 Task: Use Ferry Fog Horn Effect in this video Movie B.mp4
Action: Mouse pressed left at (302, 145)
Screenshot: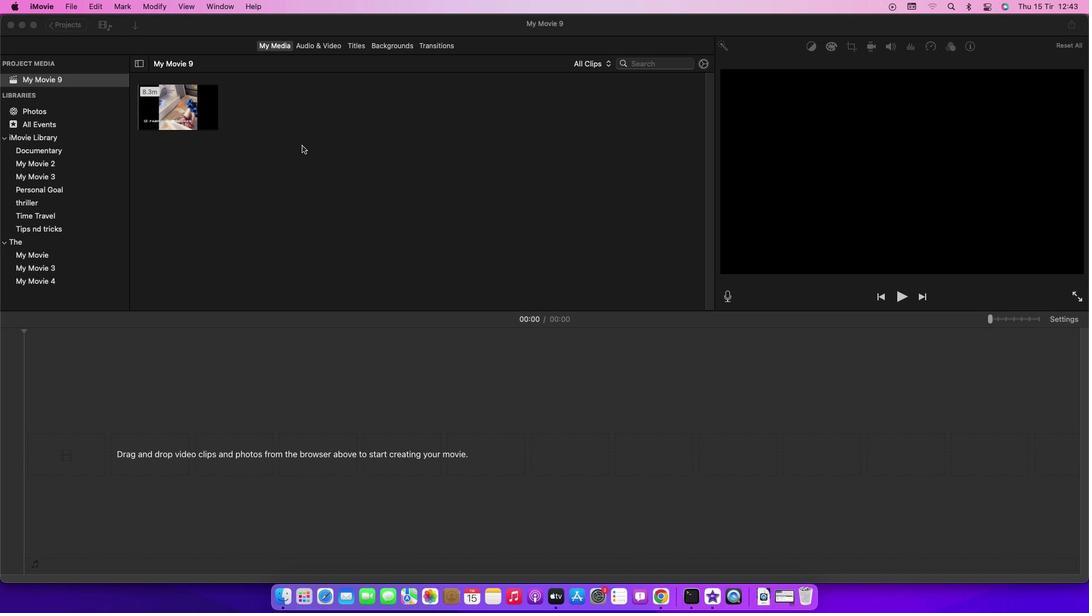 
Action: Mouse moved to (170, 111)
Screenshot: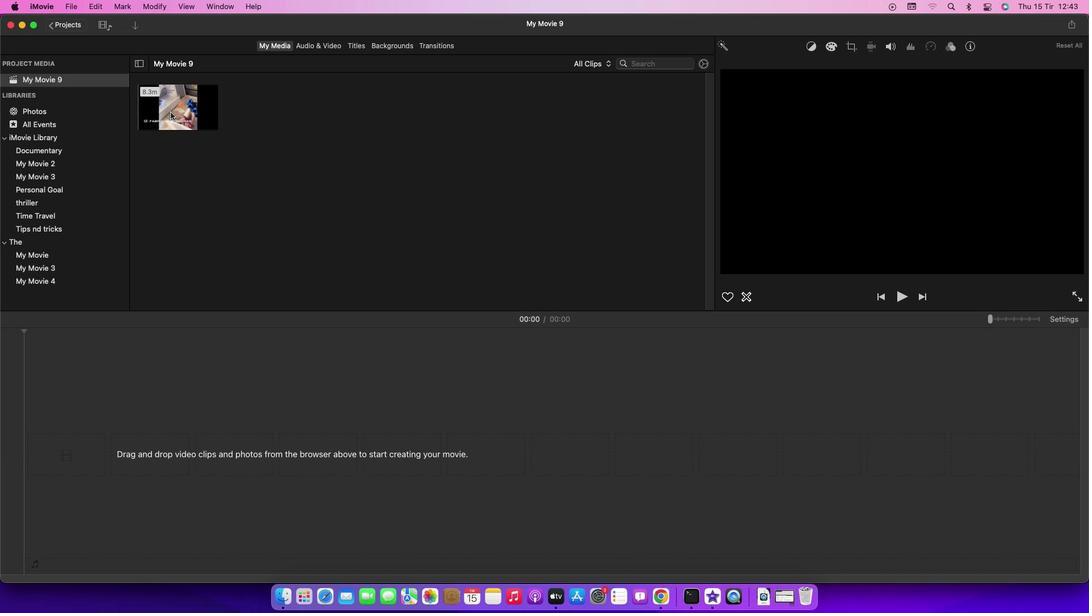 
Action: Mouse pressed left at (170, 111)
Screenshot: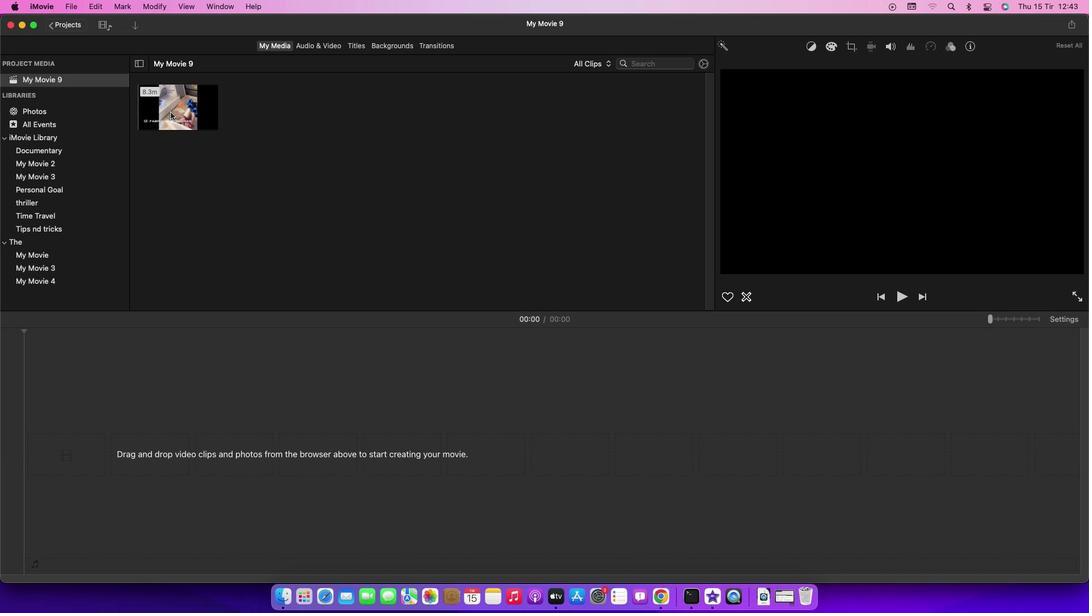 
Action: Mouse moved to (174, 103)
Screenshot: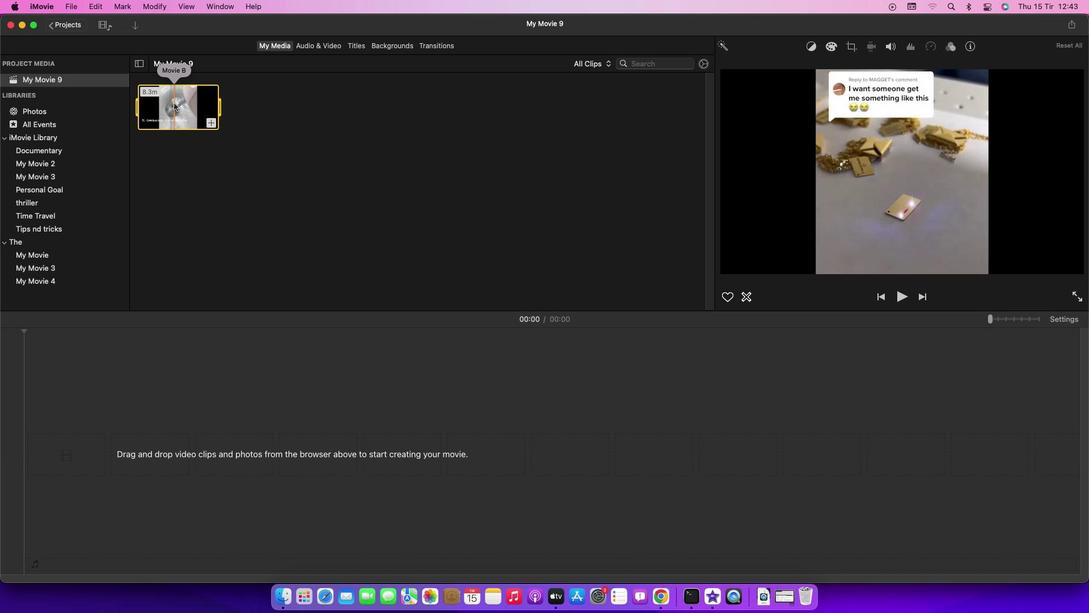 
Action: Mouse pressed left at (174, 103)
Screenshot: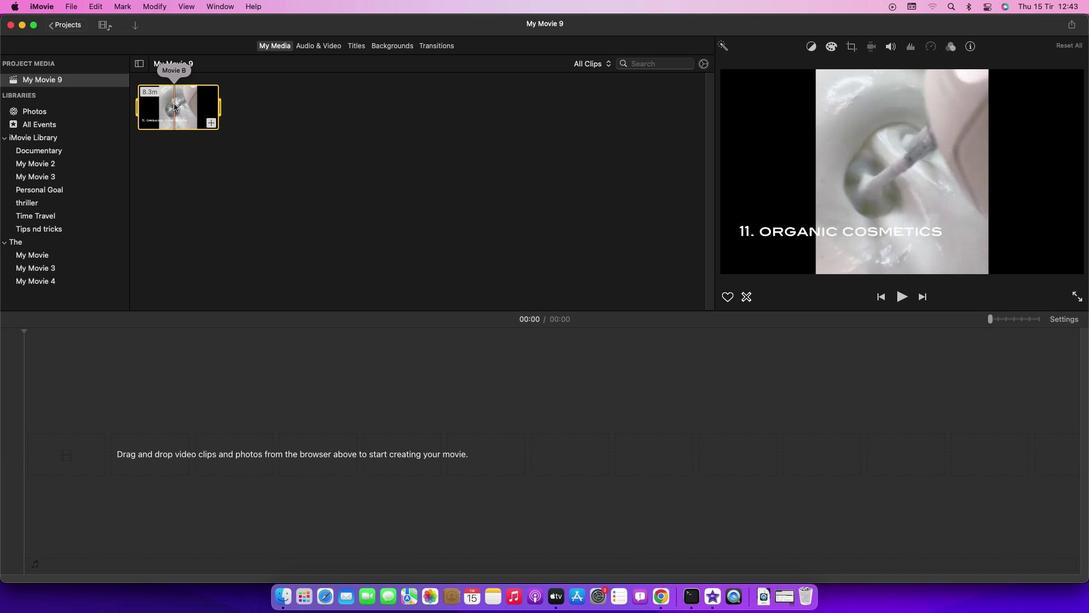 
Action: Mouse moved to (308, 45)
Screenshot: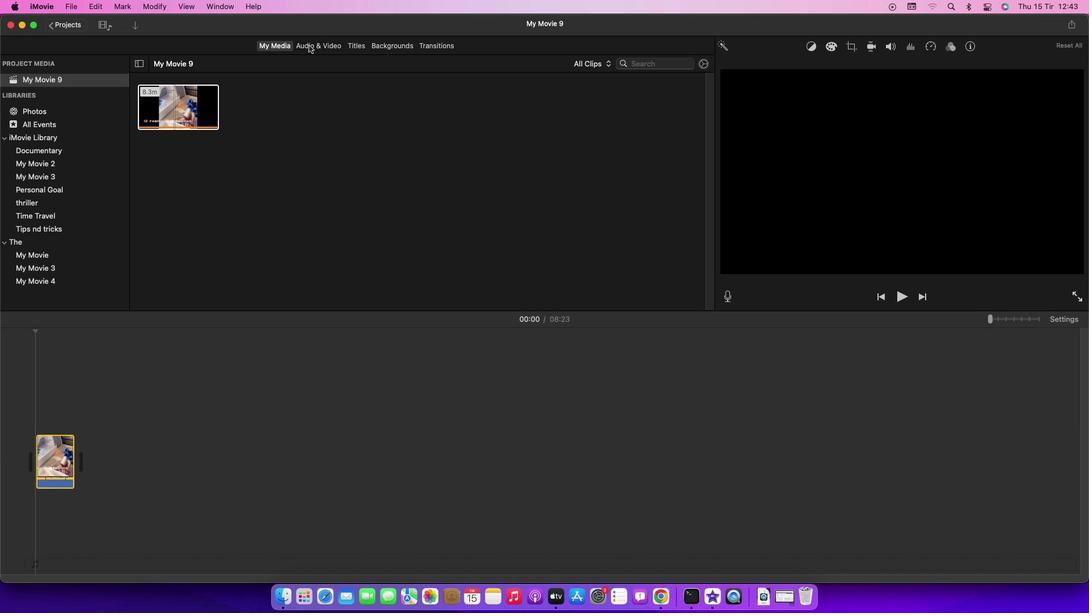
Action: Mouse pressed left at (308, 45)
Screenshot: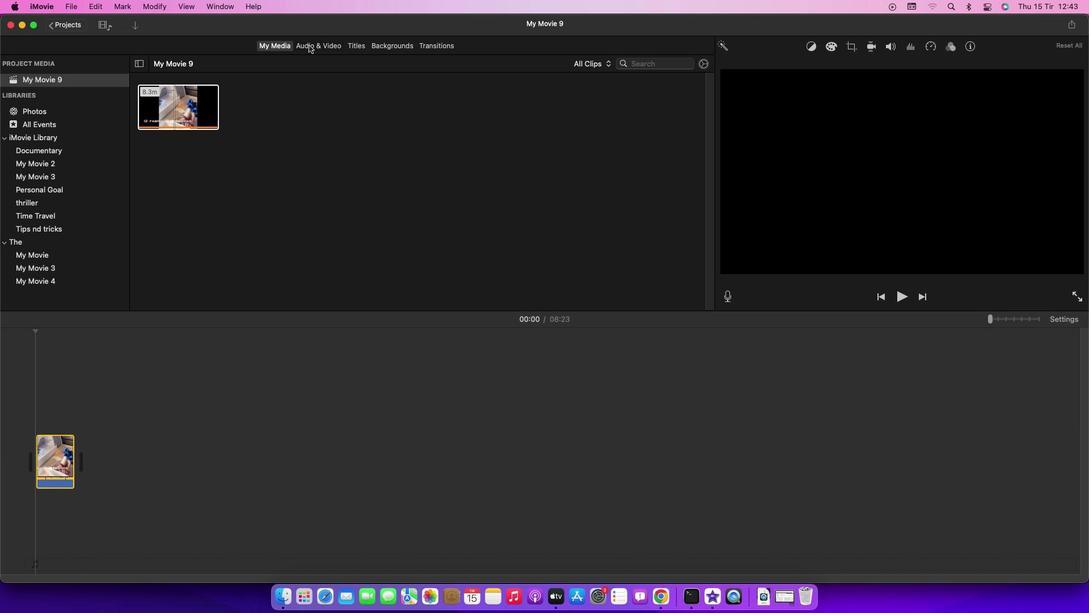 
Action: Mouse moved to (63, 106)
Screenshot: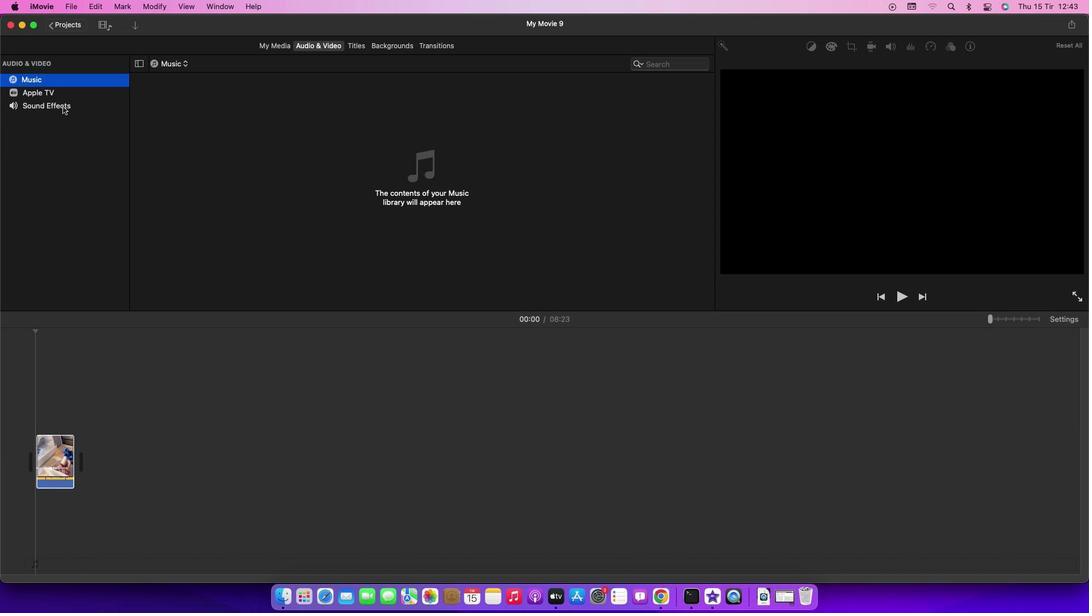 
Action: Mouse pressed left at (63, 106)
Screenshot: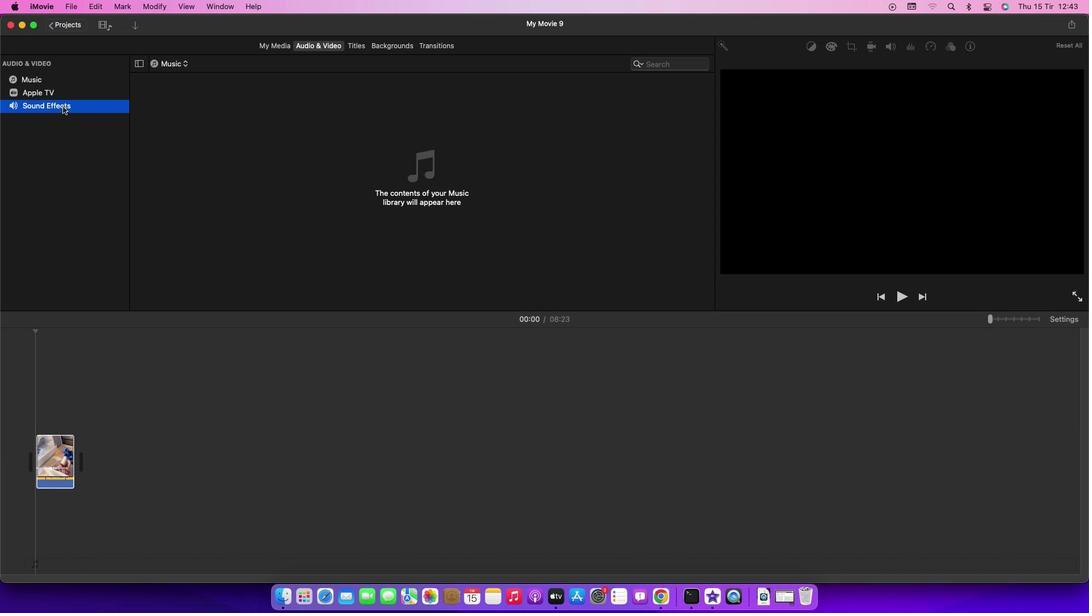 
Action: Mouse moved to (271, 250)
Screenshot: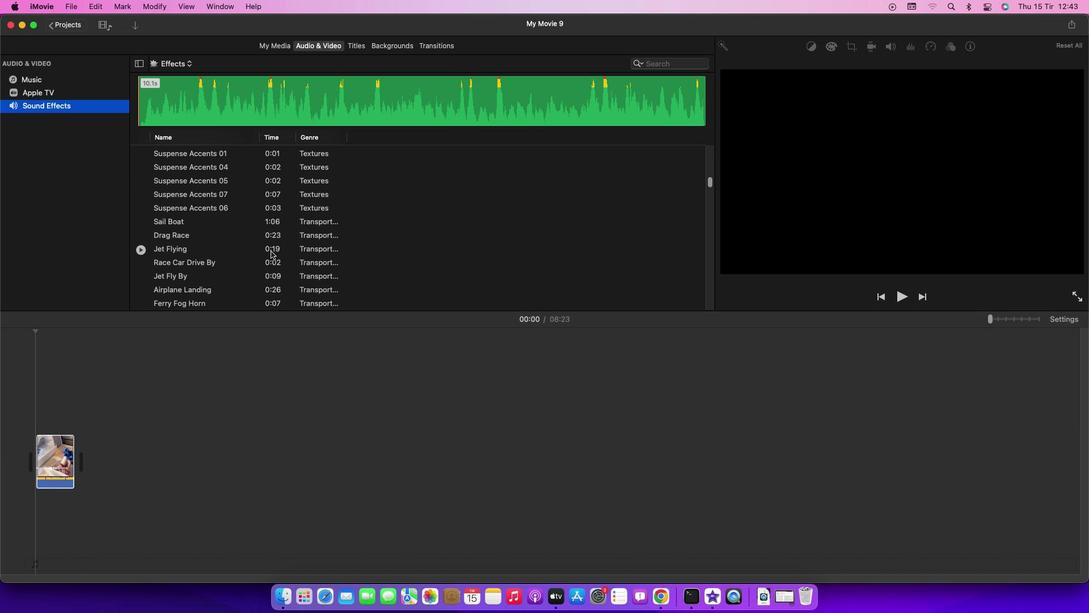 
Action: Mouse scrolled (271, 250) with delta (0, 0)
Screenshot: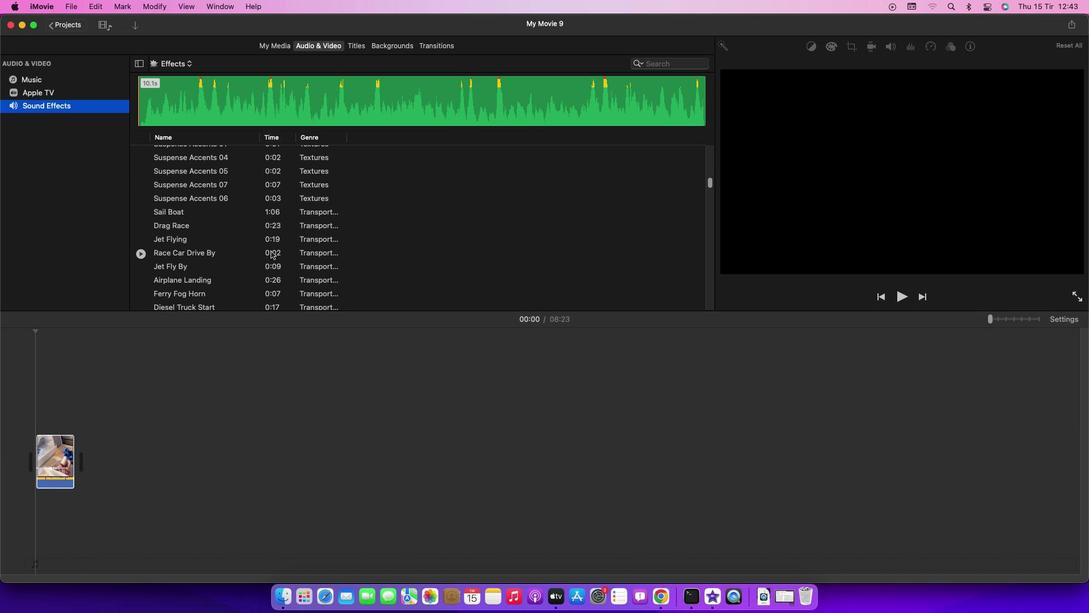 
Action: Mouse scrolled (271, 250) with delta (0, 0)
Screenshot: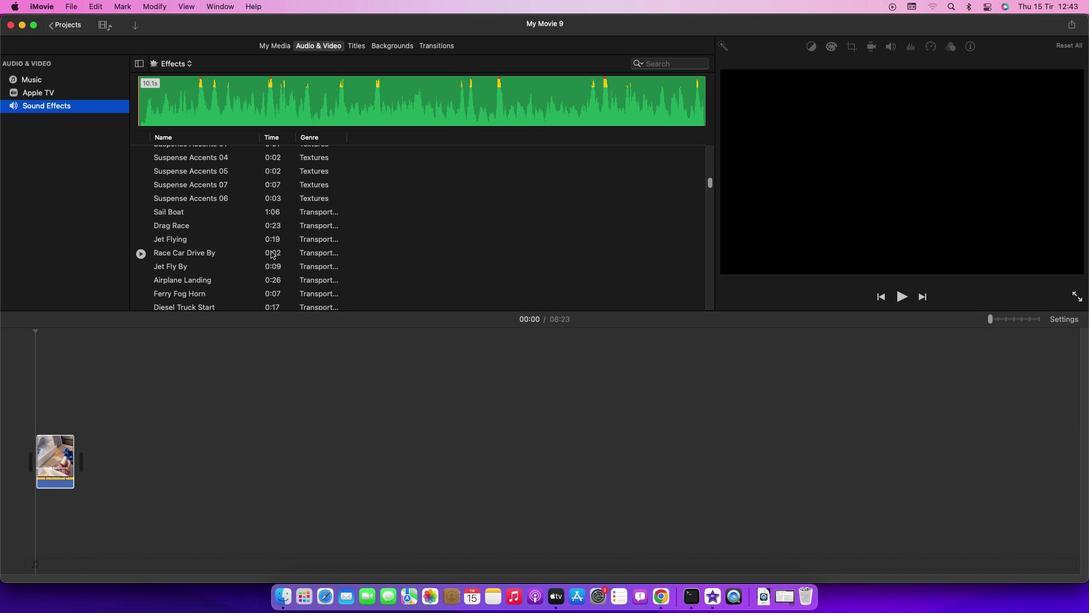 
Action: Mouse scrolled (271, 250) with delta (0, 0)
Screenshot: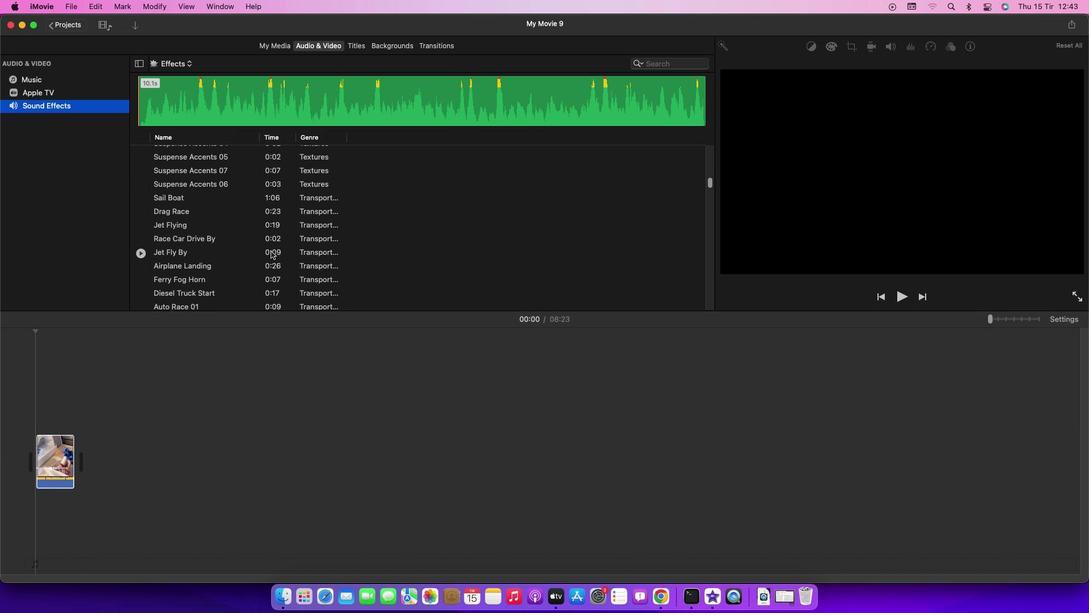 
Action: Mouse moved to (196, 281)
Screenshot: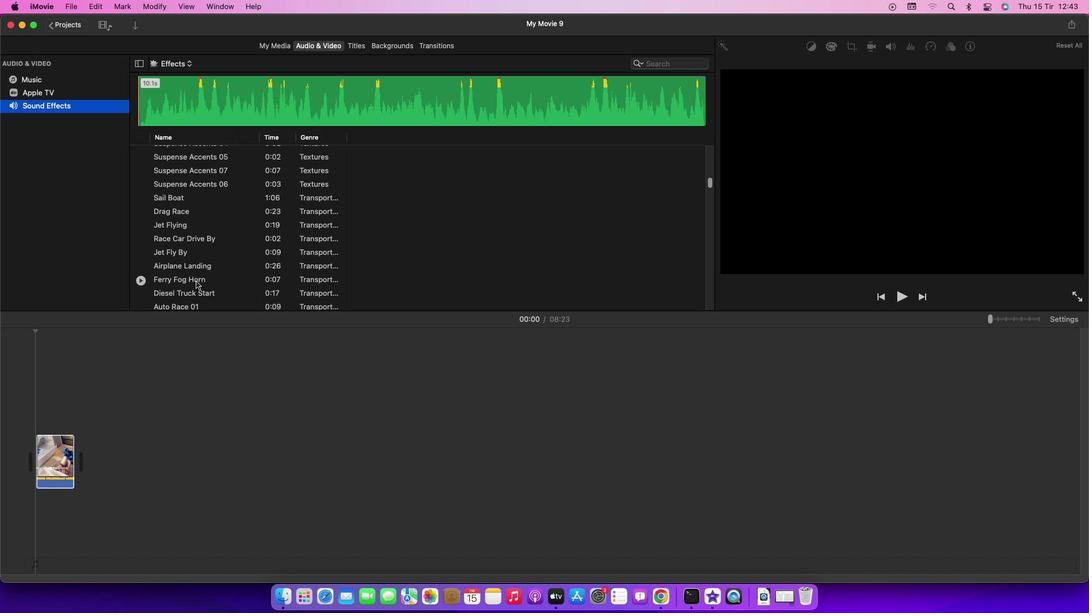 
Action: Mouse pressed left at (196, 281)
Screenshot: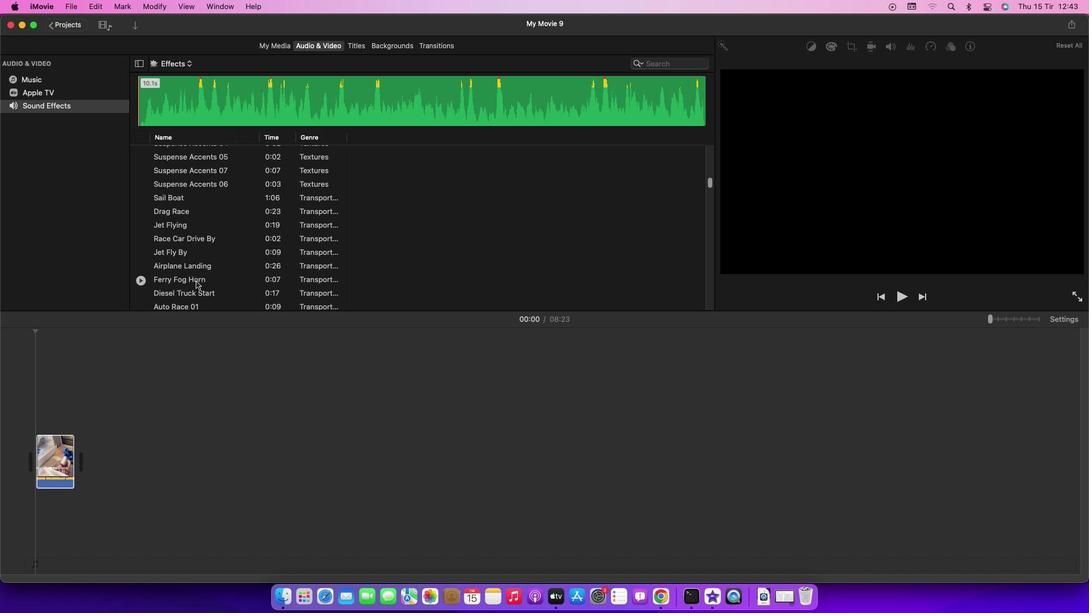 
Action: Mouse moved to (193, 471)
Screenshot: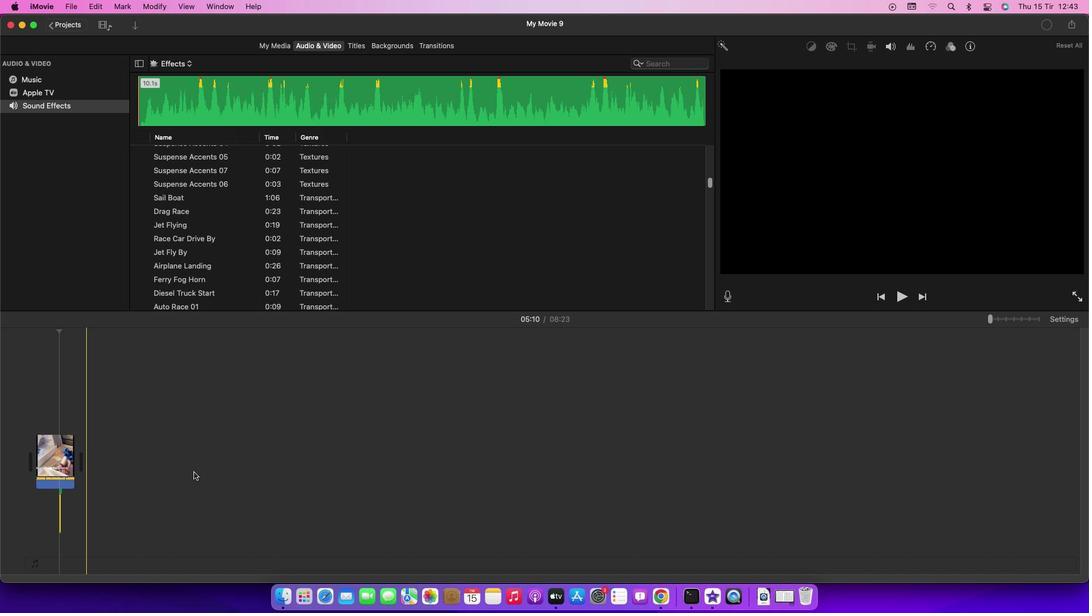 
